Task: Use the formula "AMORLINC" in spreadsheet "Project protfolio".
Action: Mouse moved to (881, 139)
Screenshot: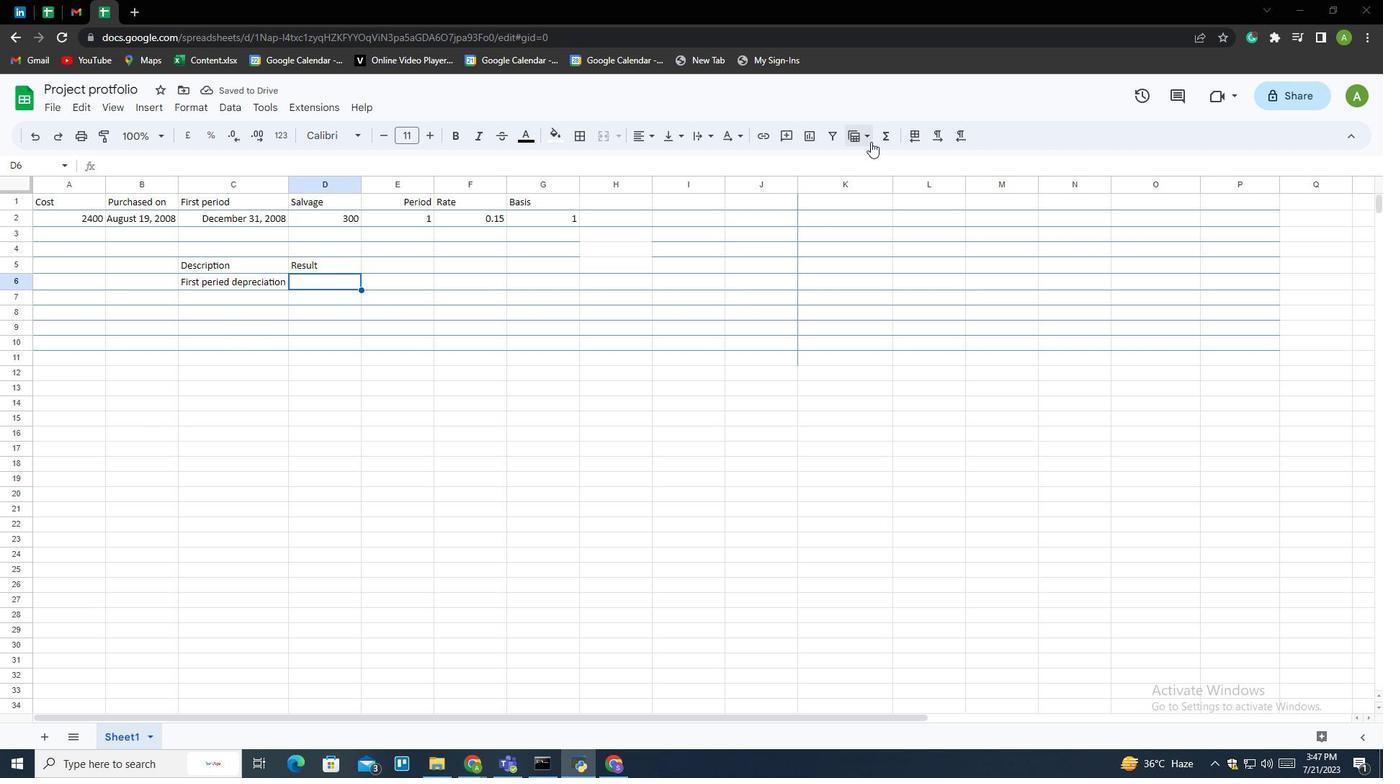 
Action: Mouse pressed left at (881, 139)
Screenshot: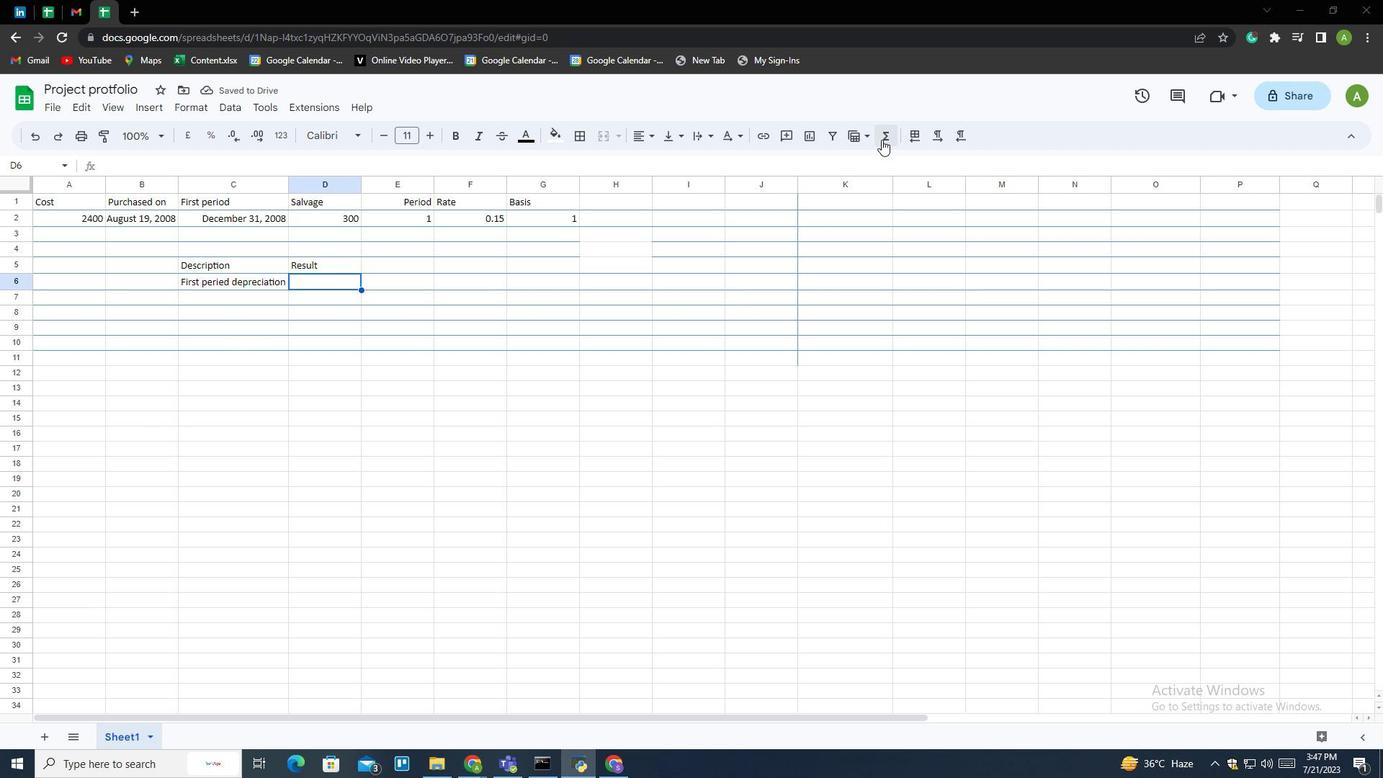 
Action: Mouse moved to (904, 278)
Screenshot: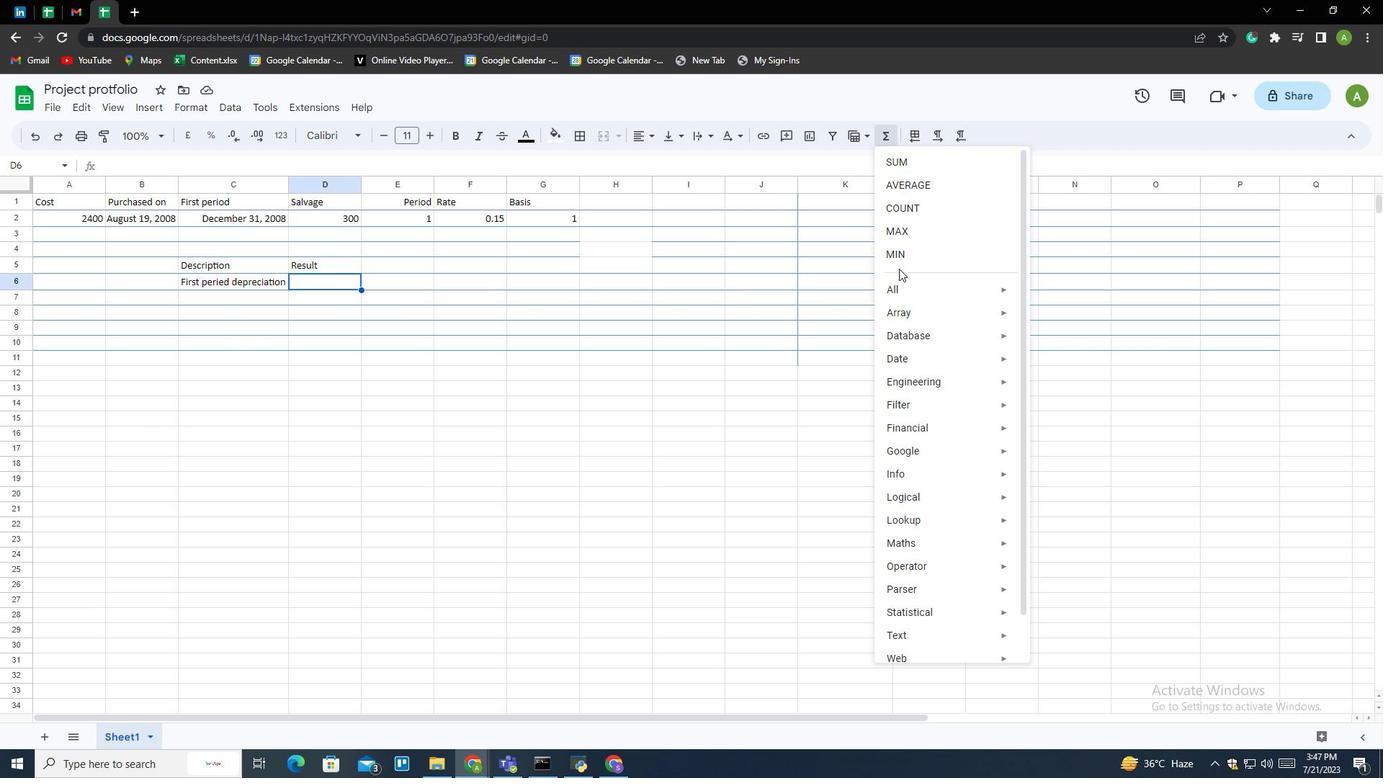 
Action: Mouse pressed left at (904, 278)
Screenshot: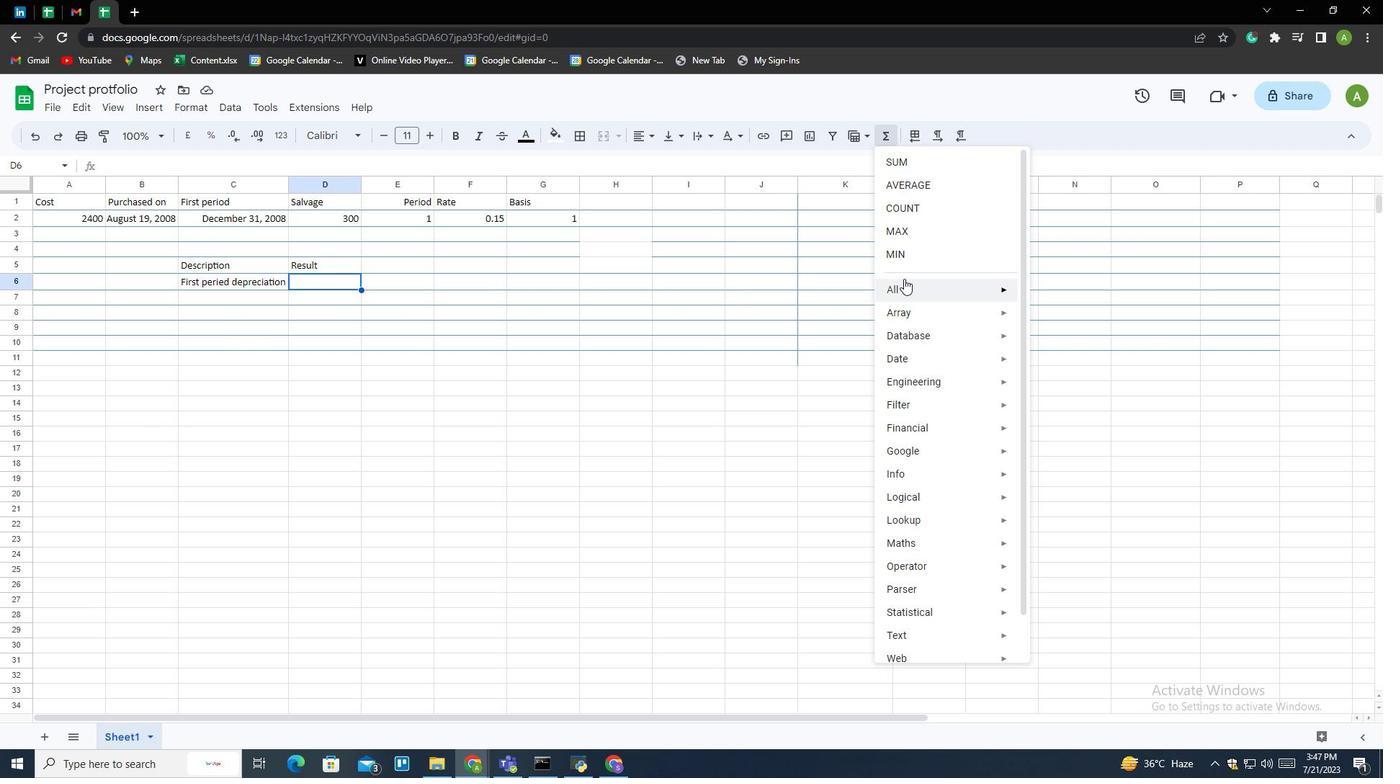 
Action: Mouse moved to (1067, 264)
Screenshot: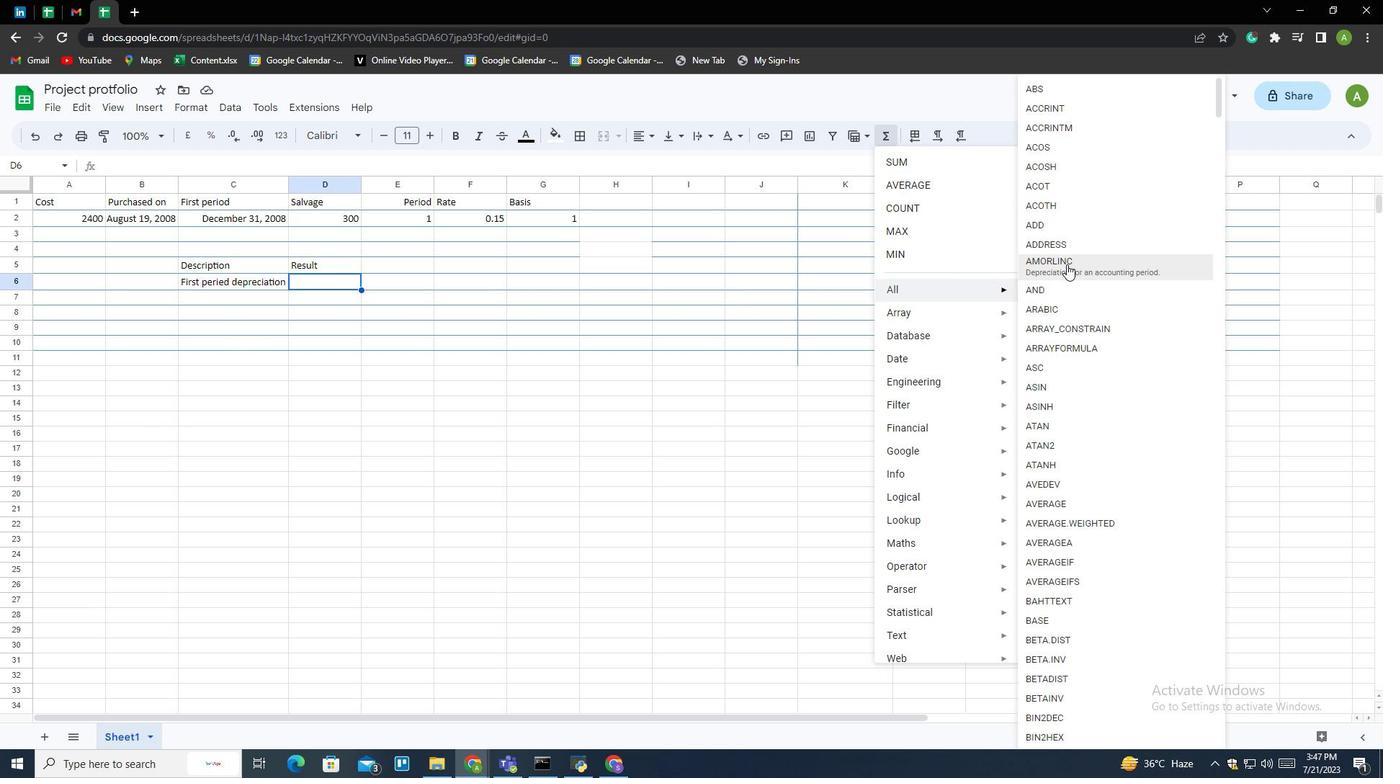 
Action: Mouse pressed left at (1067, 264)
Screenshot: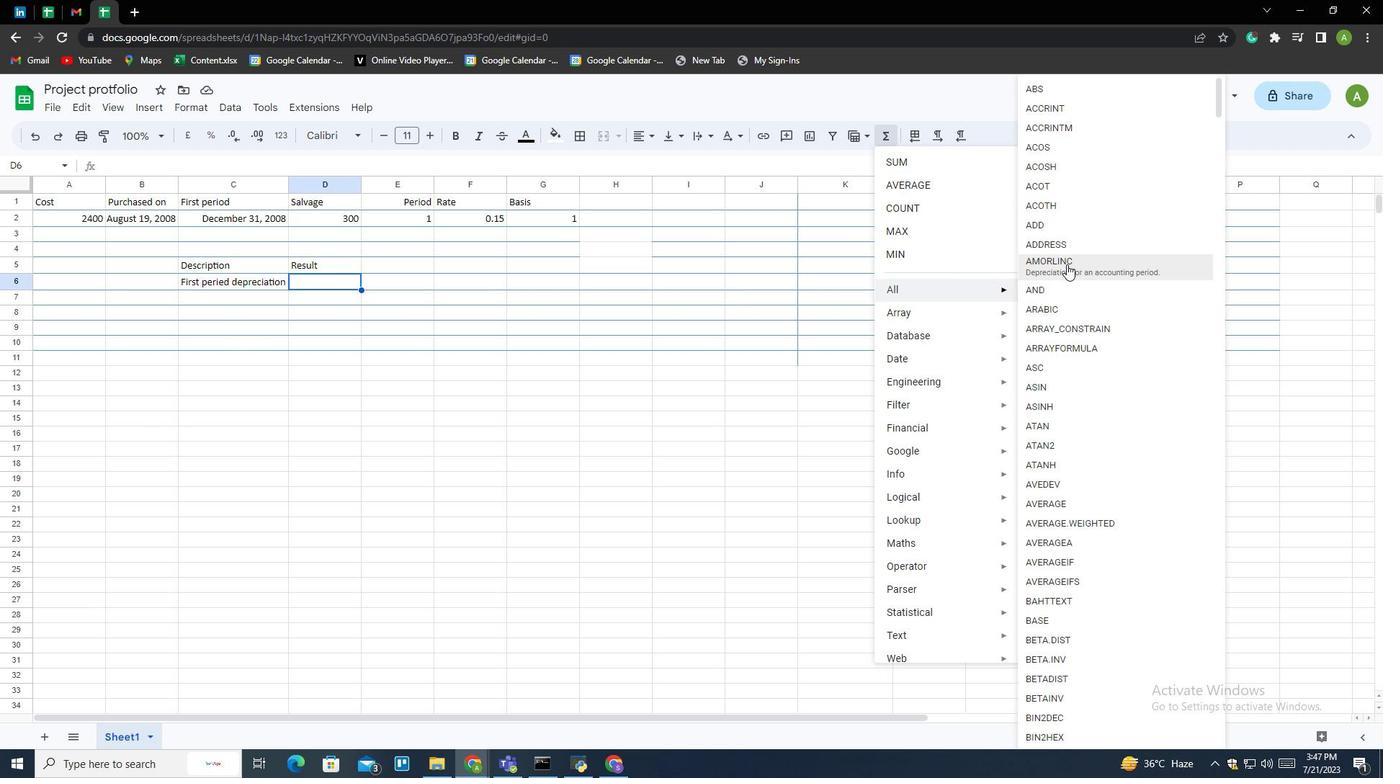 
Action: Mouse moved to (89, 221)
Screenshot: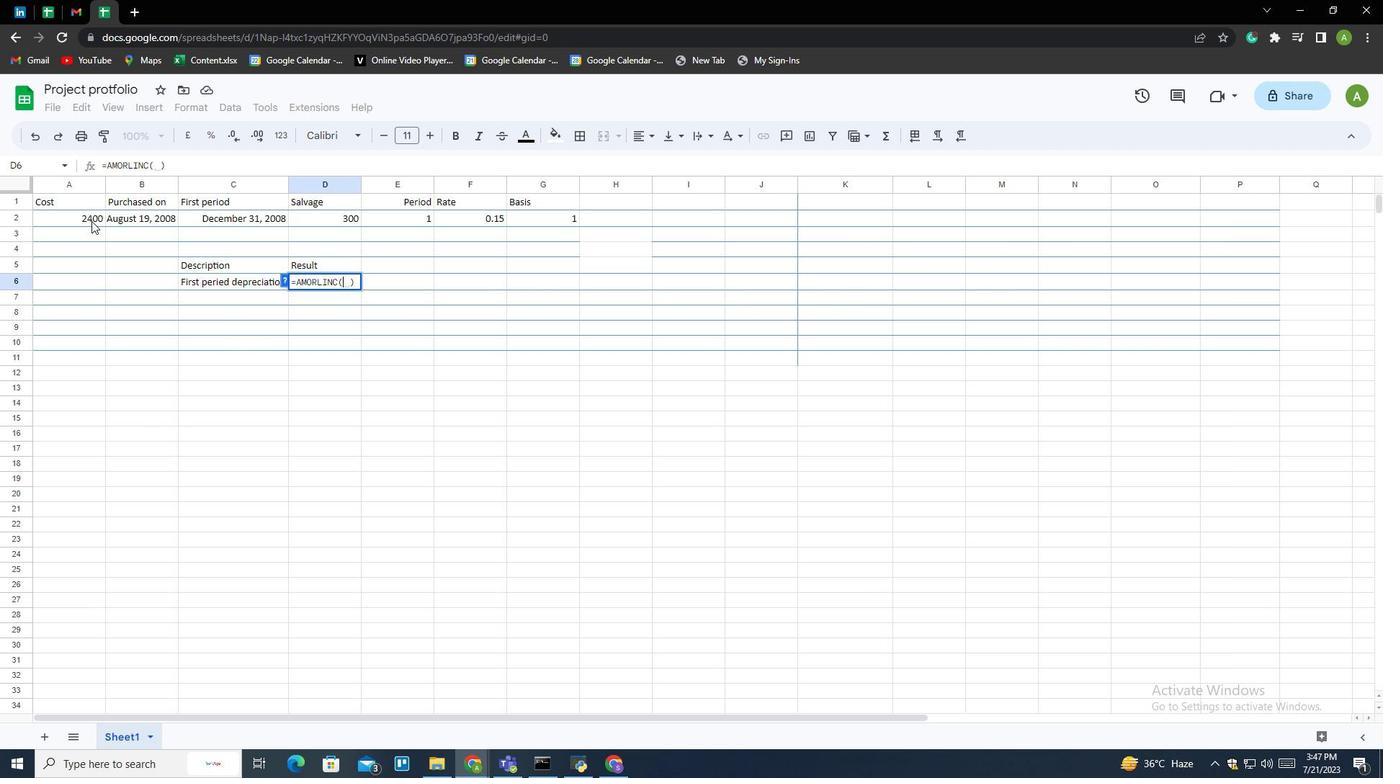 
Action: Mouse pressed left at (89, 221)
Screenshot: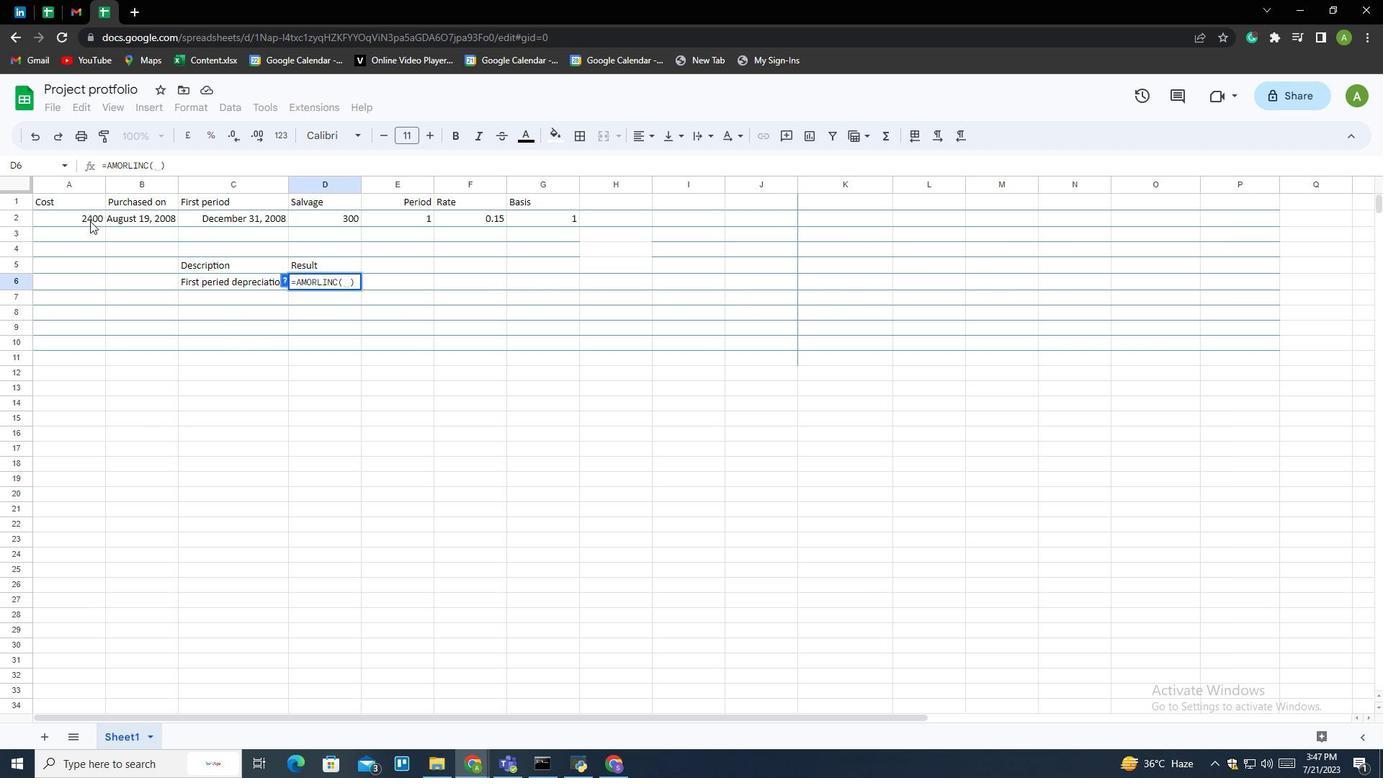 
Action: Mouse moved to (139, 221)
Screenshot: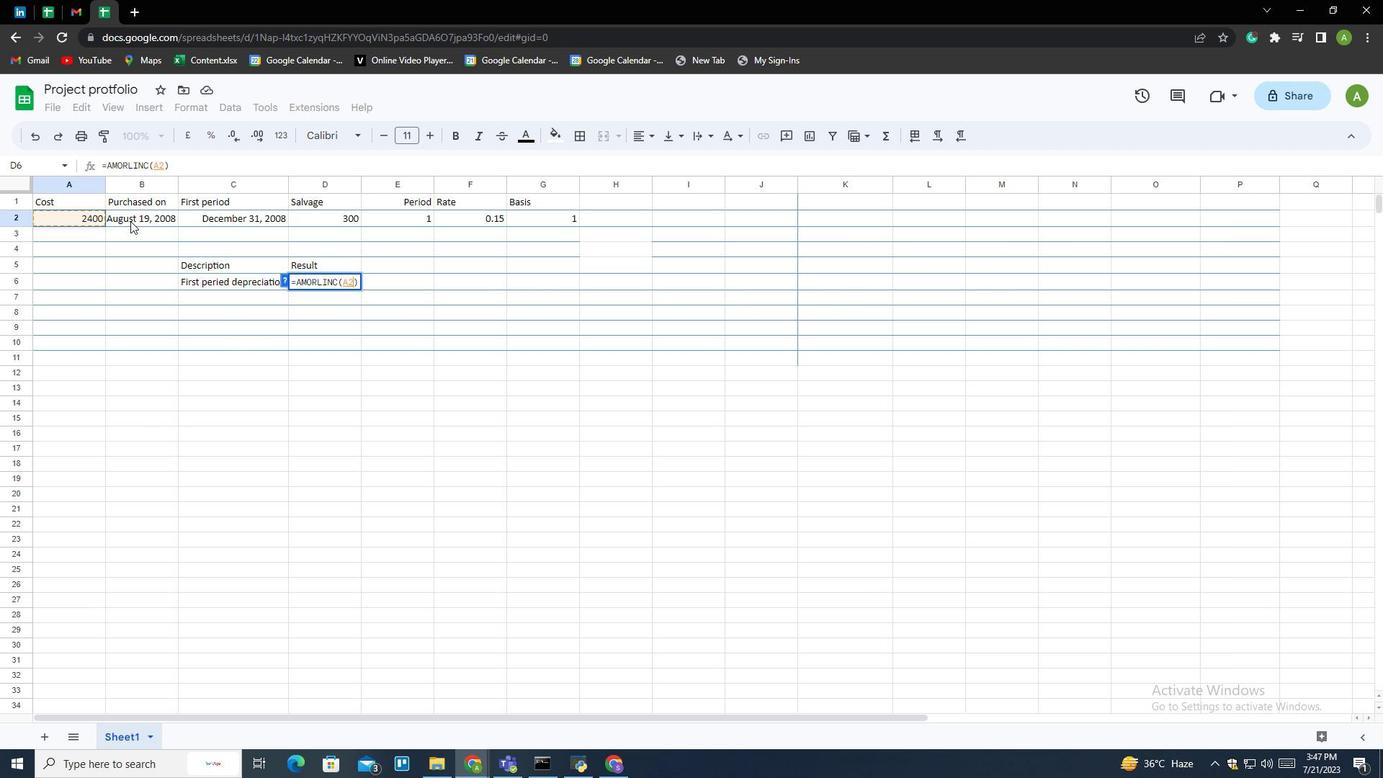 
Action: Mouse pressed left at (139, 221)
Screenshot: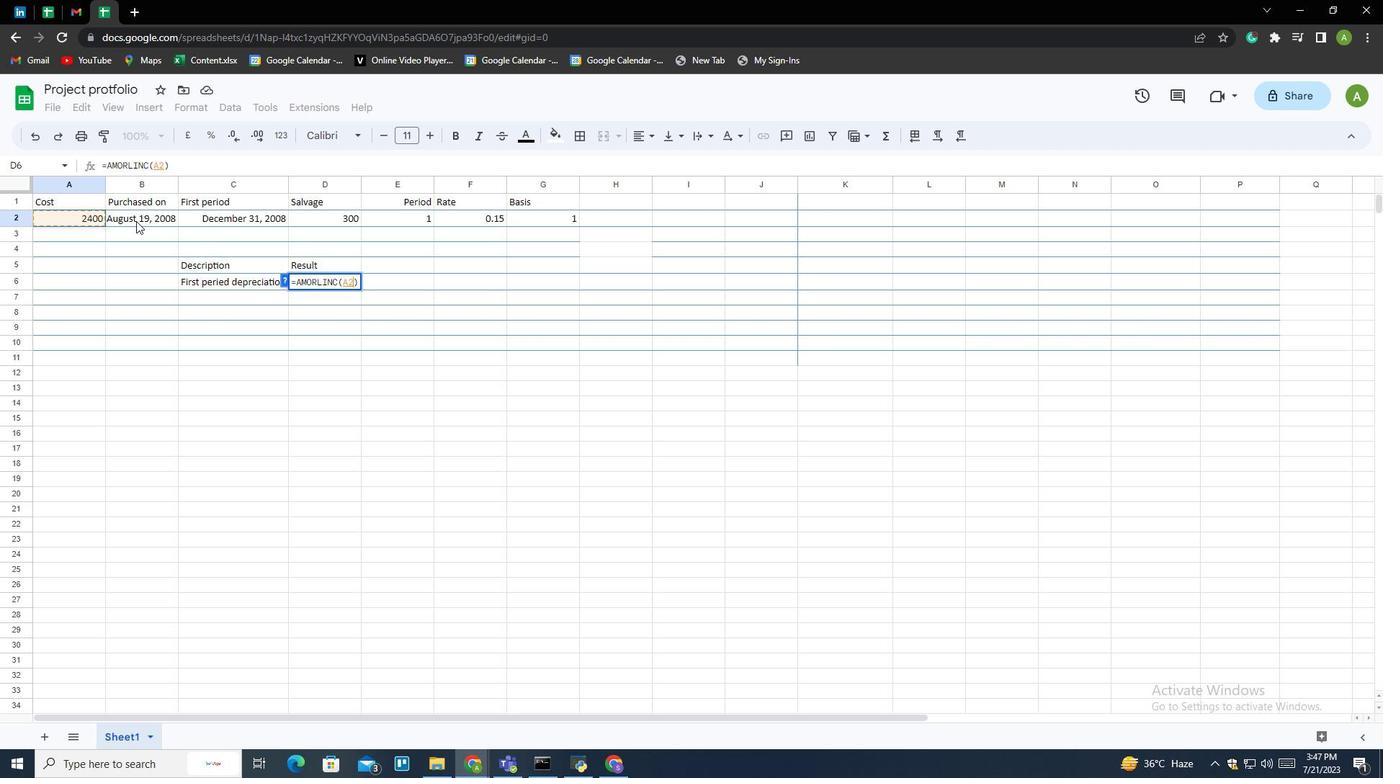 
Action: Mouse moved to (262, 219)
Screenshot: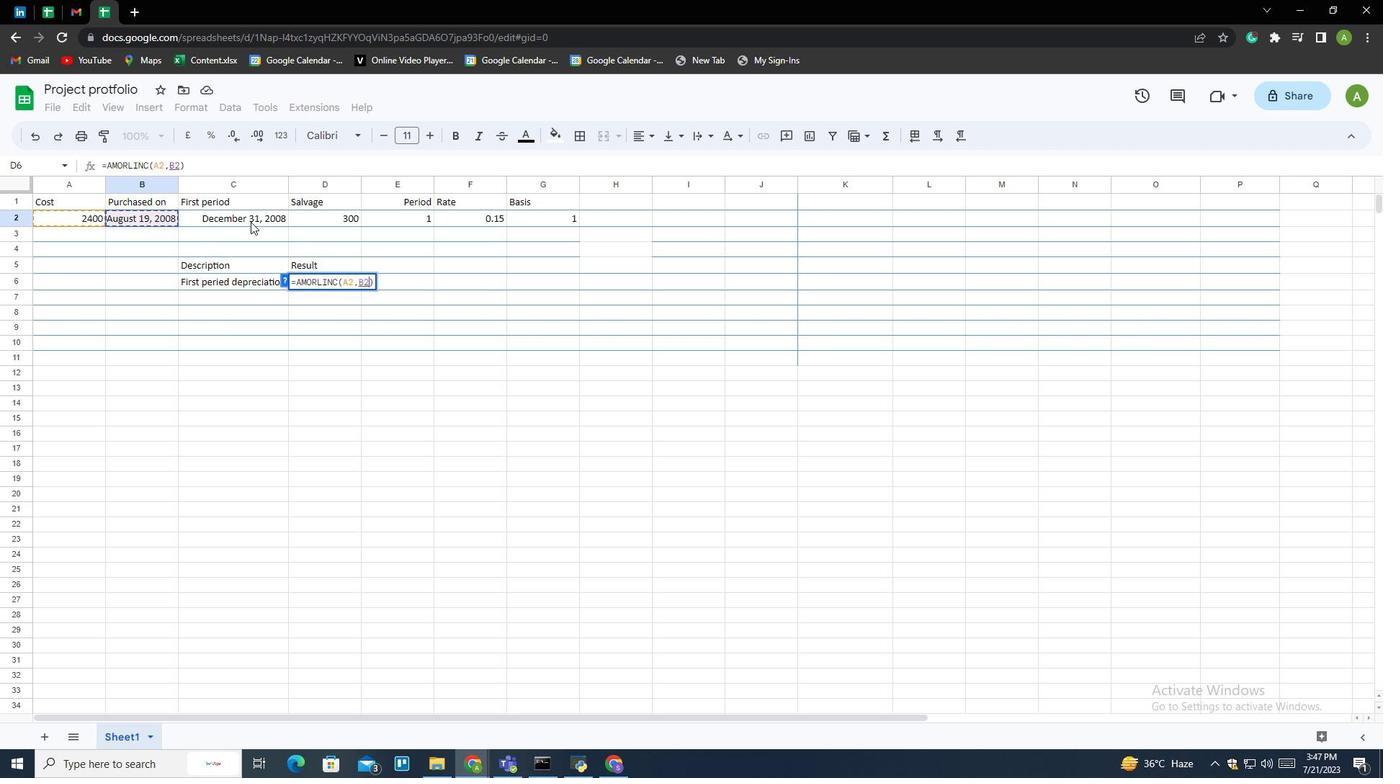 
Action: Mouse pressed left at (262, 219)
Screenshot: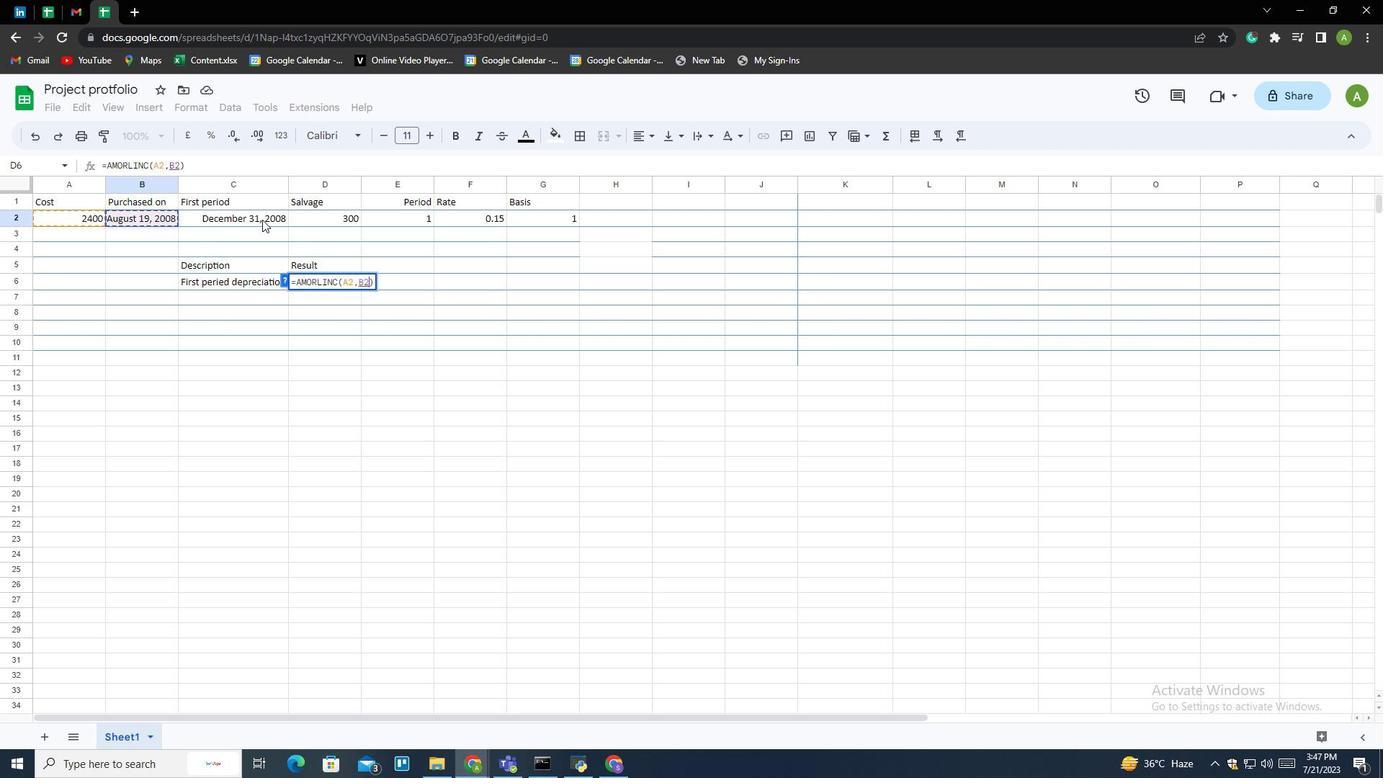 
Action: Mouse moved to (324, 219)
Screenshot: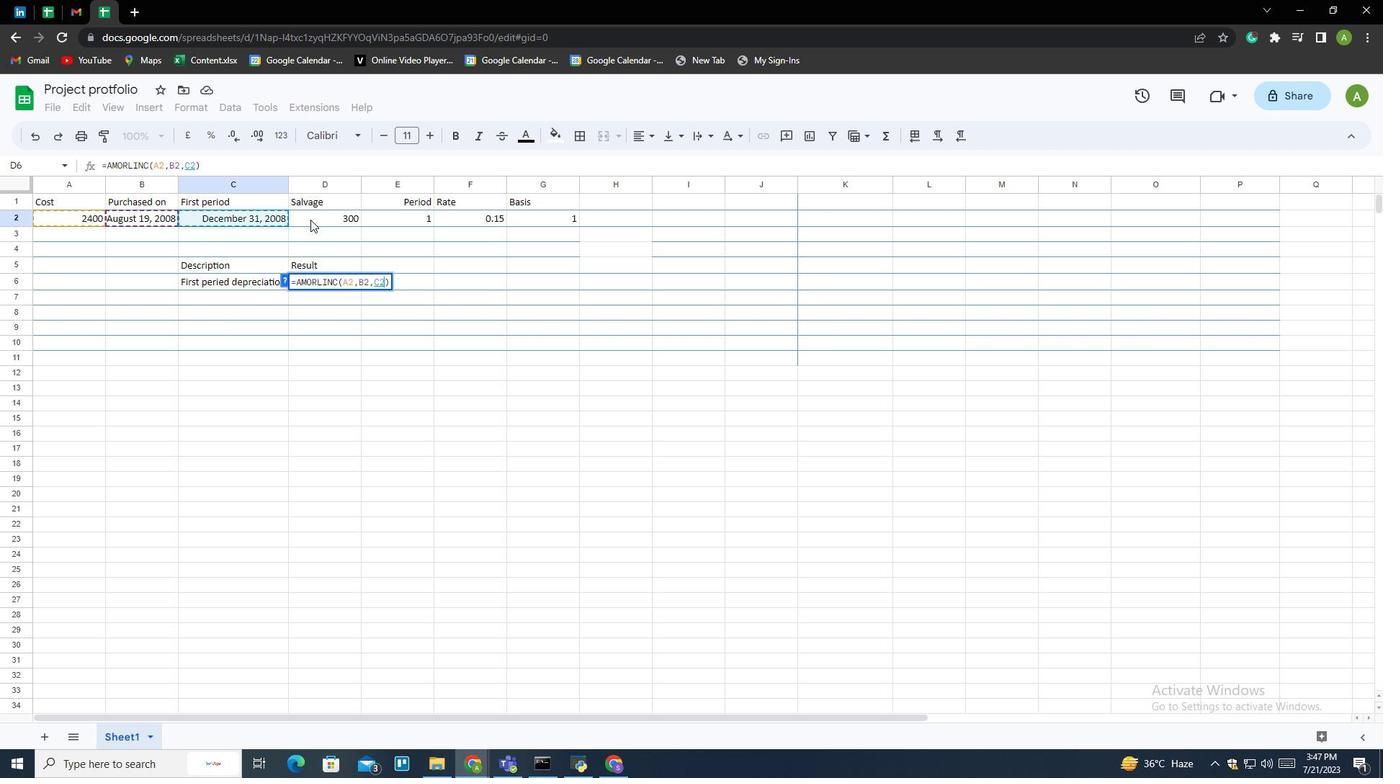
Action: Mouse pressed left at (324, 219)
Screenshot: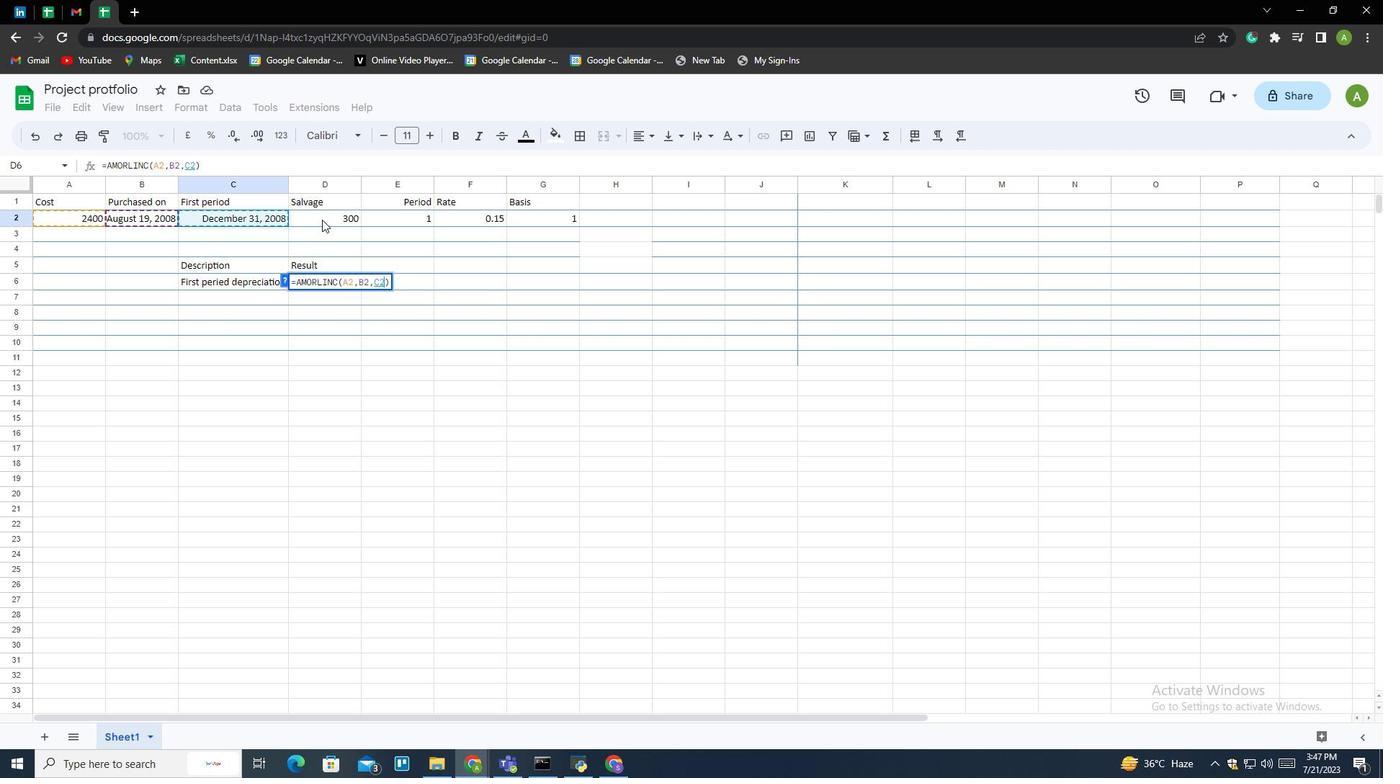 
Action: Mouse moved to (420, 211)
Screenshot: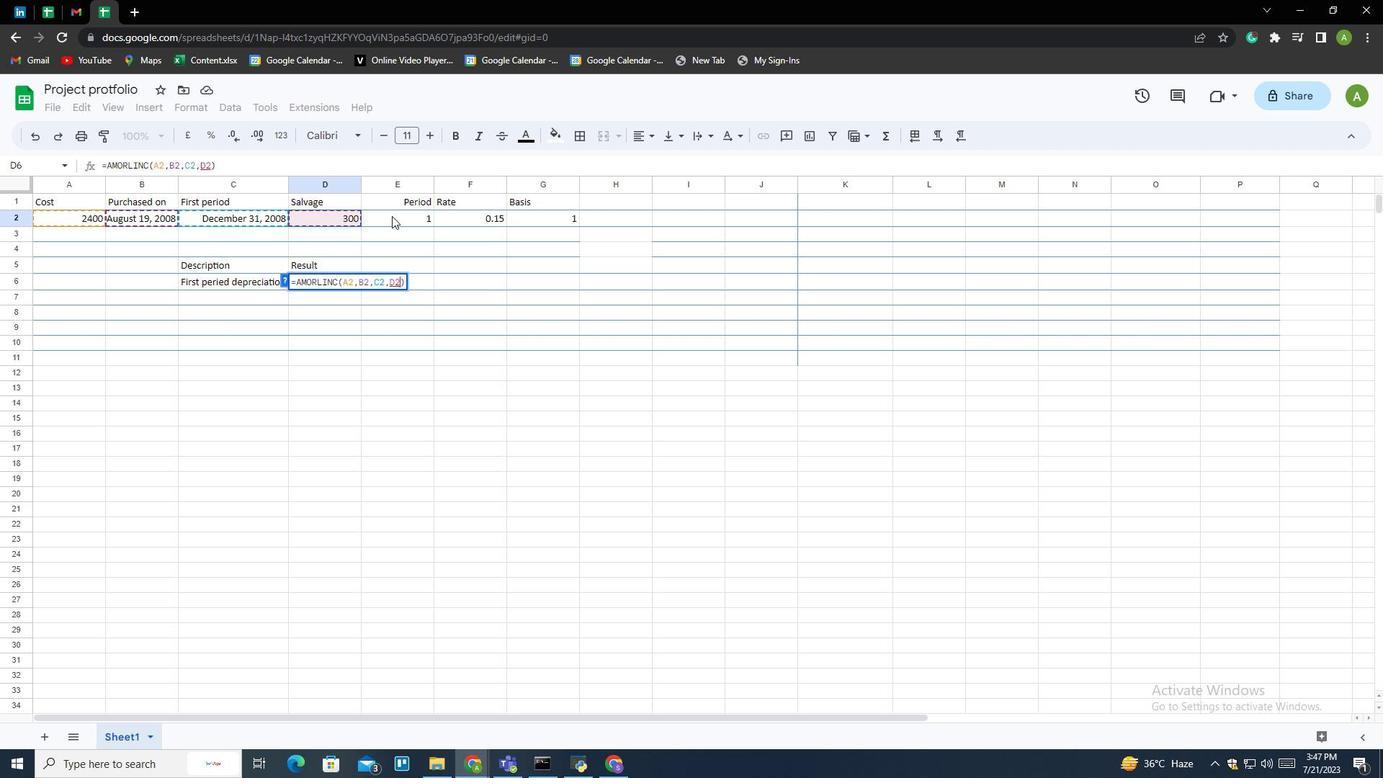 
Action: Mouse pressed left at (420, 211)
Screenshot: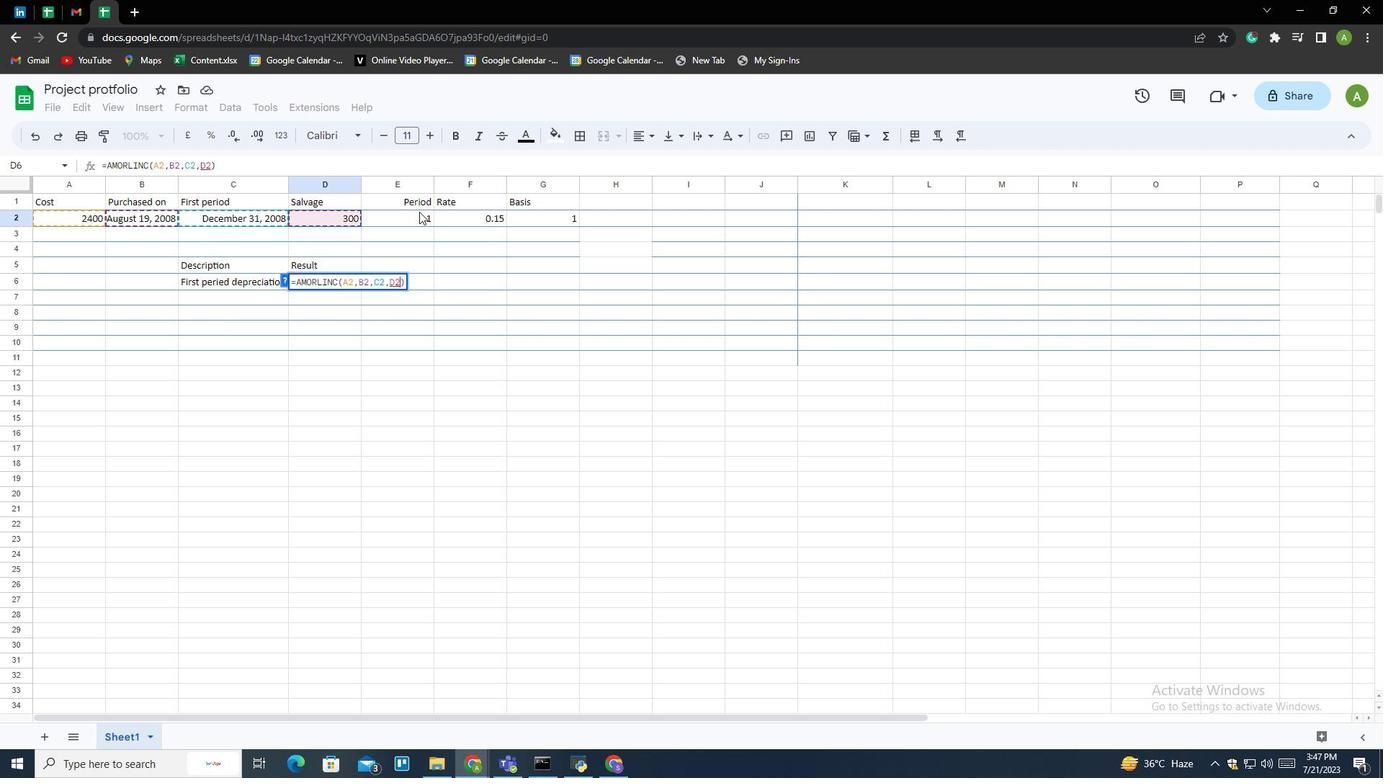 
Action: Mouse moved to (477, 216)
Screenshot: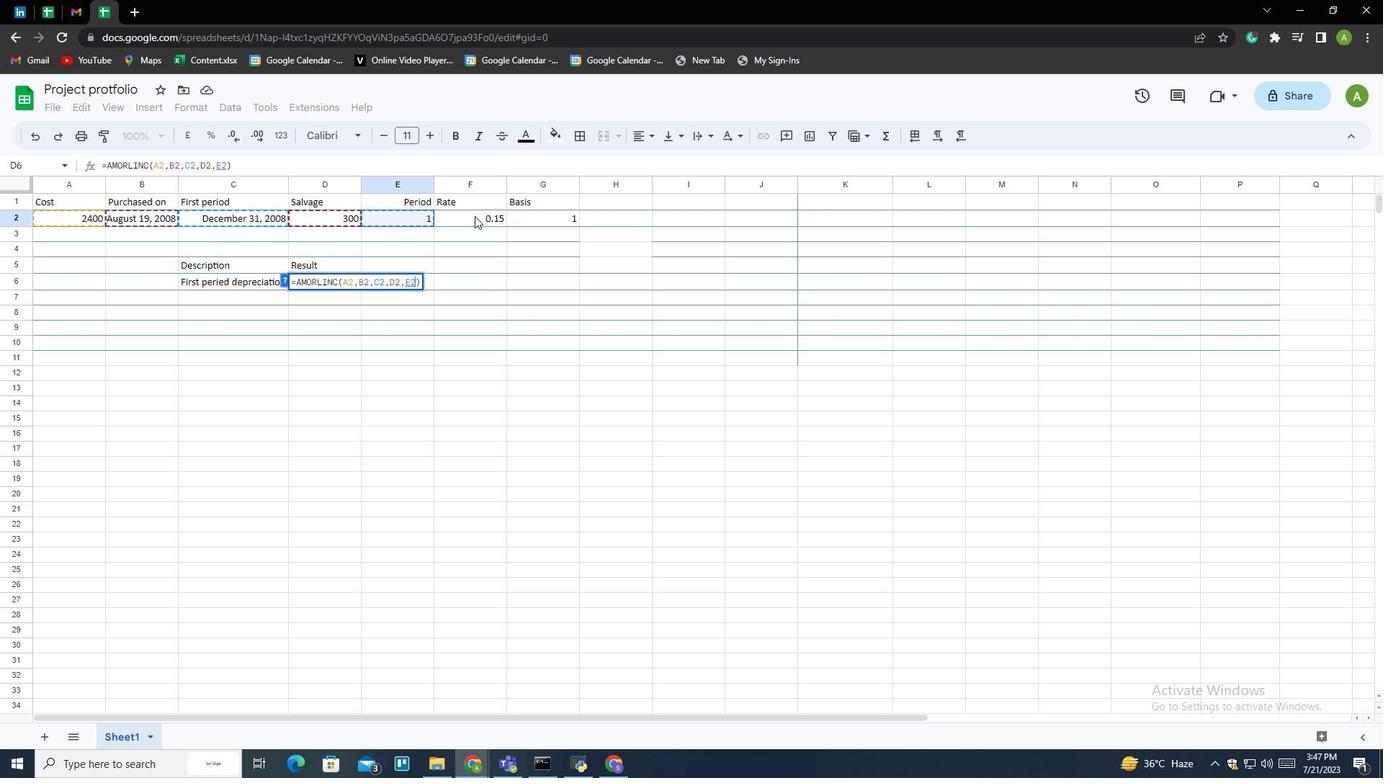 
Action: Mouse pressed left at (477, 216)
Screenshot: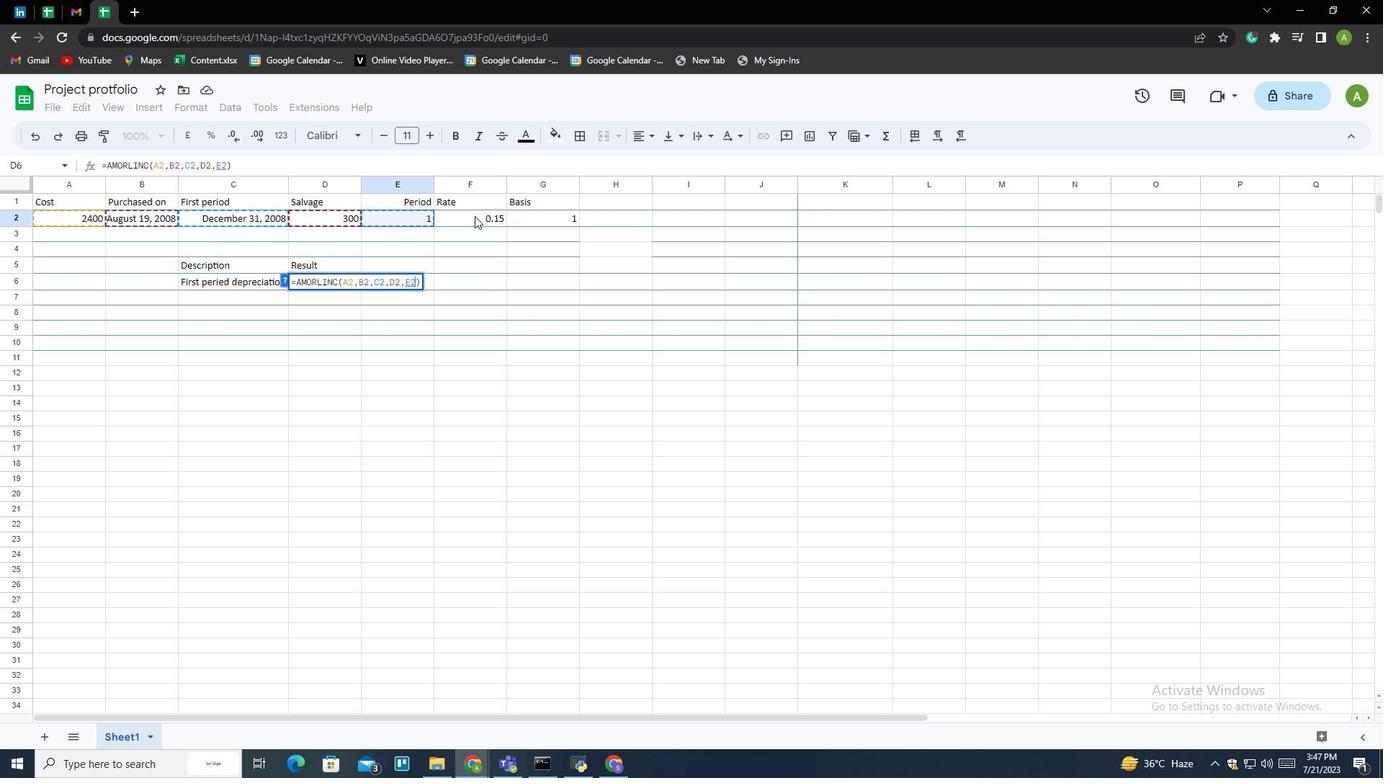 
Action: Mouse moved to (547, 219)
Screenshot: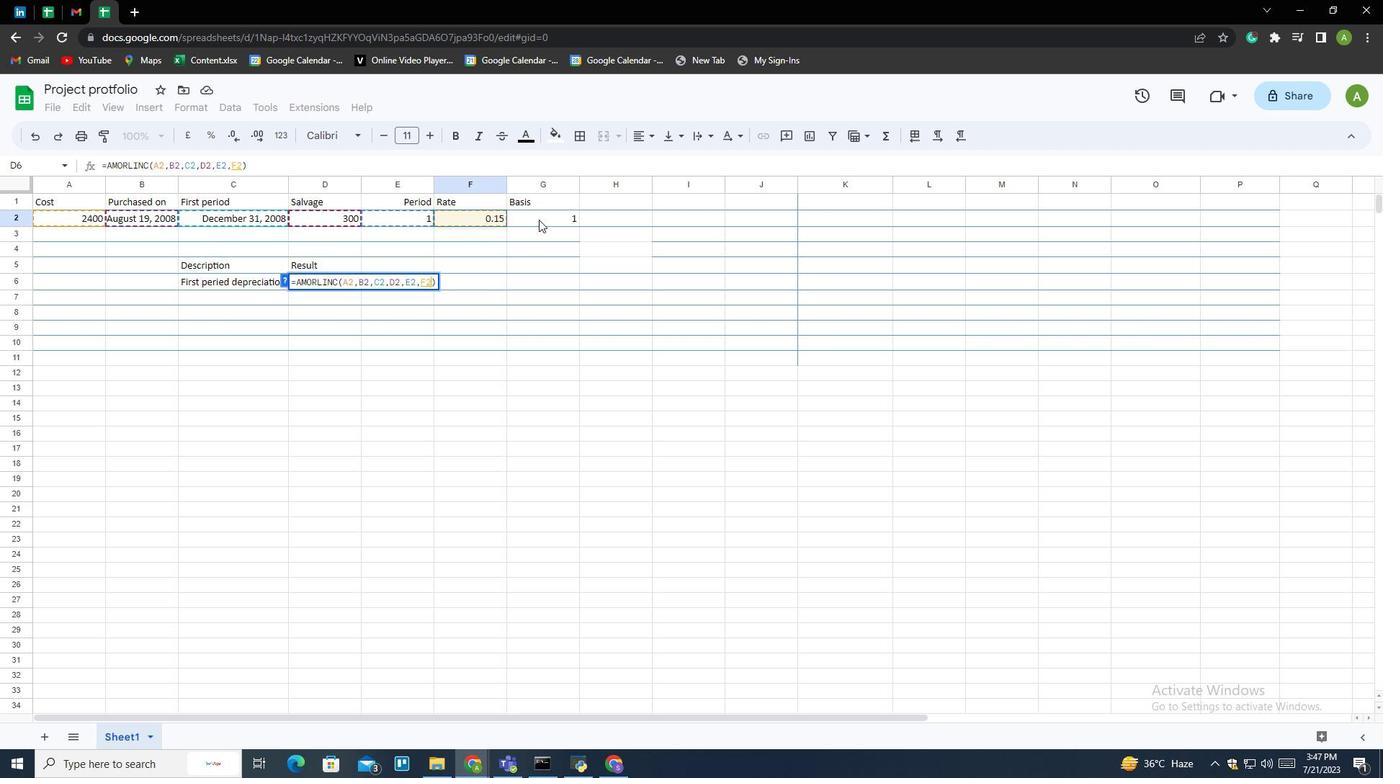 
Action: Mouse pressed left at (547, 219)
Screenshot: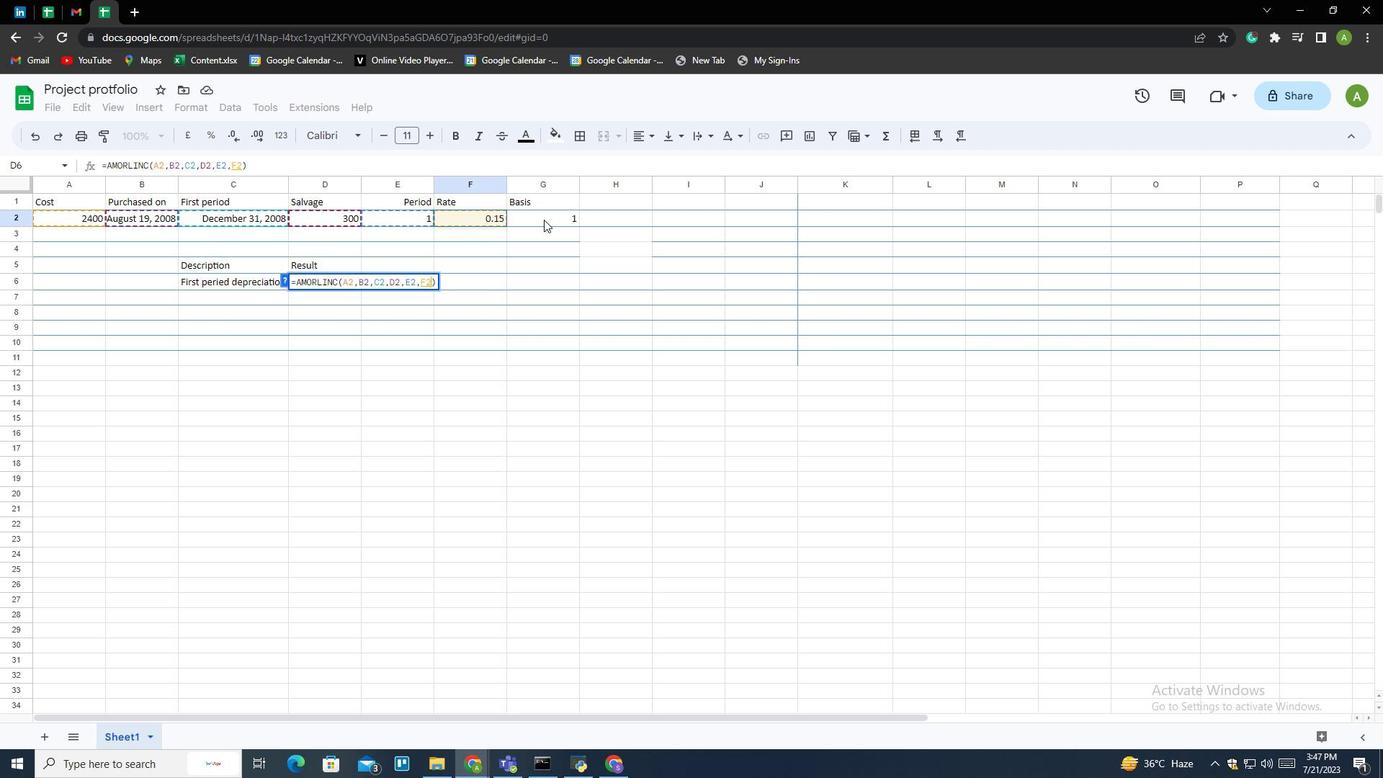 
Action: Key pressed <Key.enter>
Screenshot: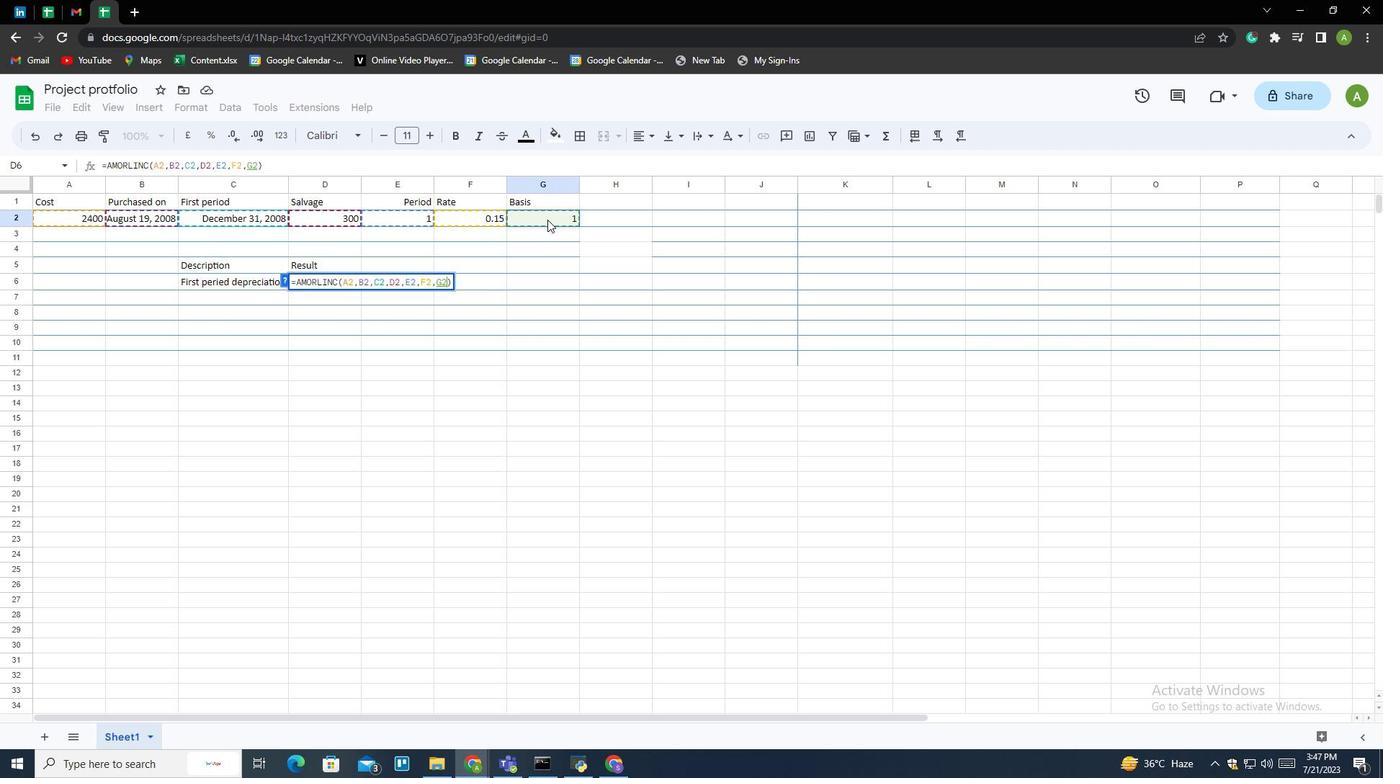 
